 Task: Invite Team Member Softage.1@softage.net to Workspace Email Service Providers. Invite Team Member Softage.2@softage.net to Workspace Email Service Providers. Invite Team Member Softage.3@softage.net to Workspace Email Service Providers. Invite Team Member Softage.4@softage.net to Workspace Email Service Providers
Action: Mouse moved to (431, 268)
Screenshot: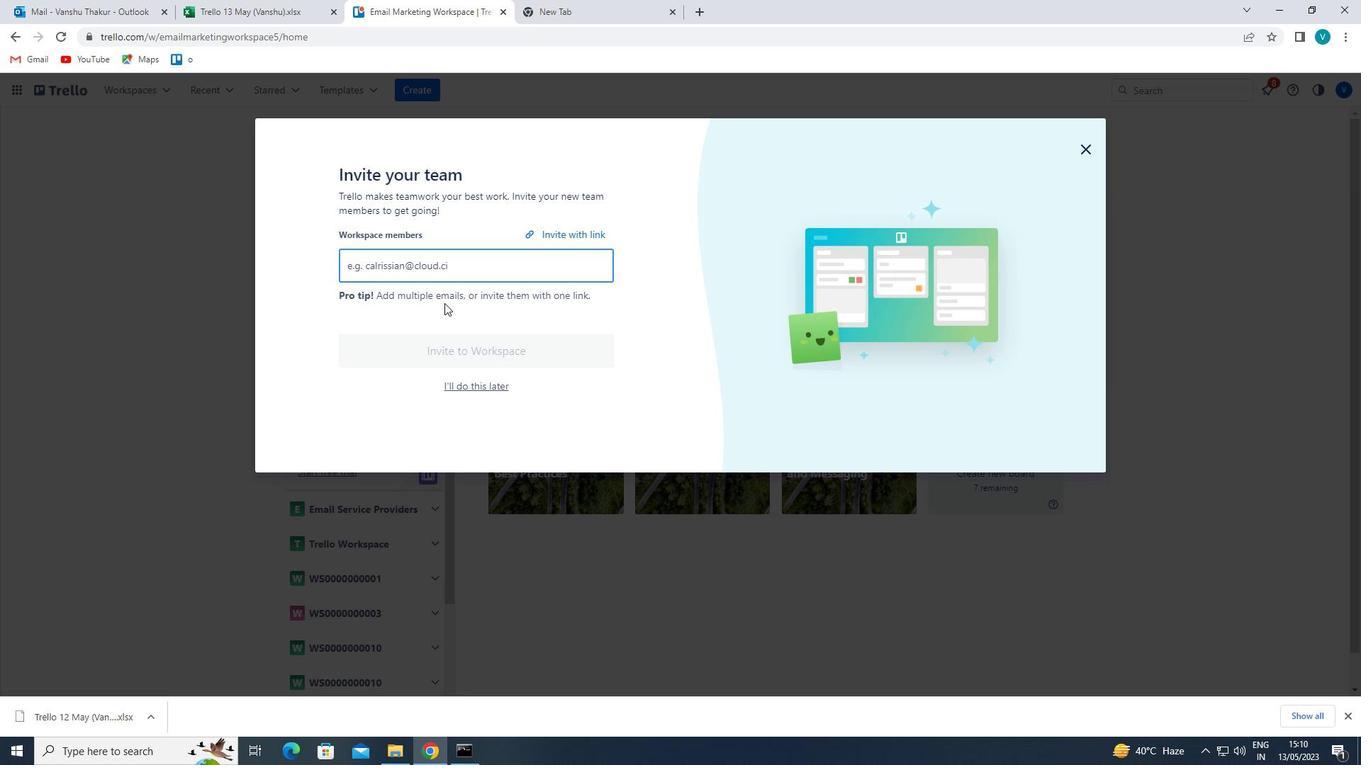 
Action: Mouse pressed left at (431, 268)
Screenshot: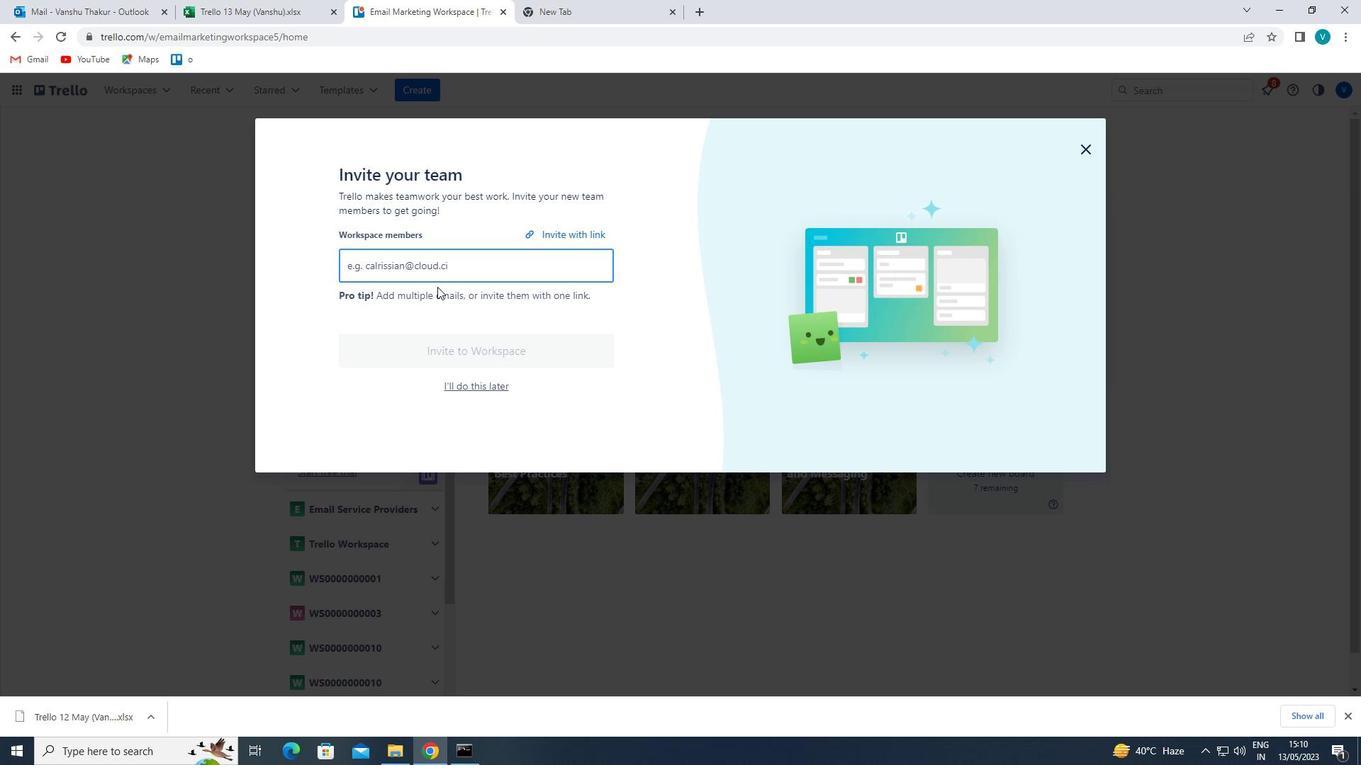 
Action: Key pressed <Key.shift>SOFTAGE.1
Screenshot: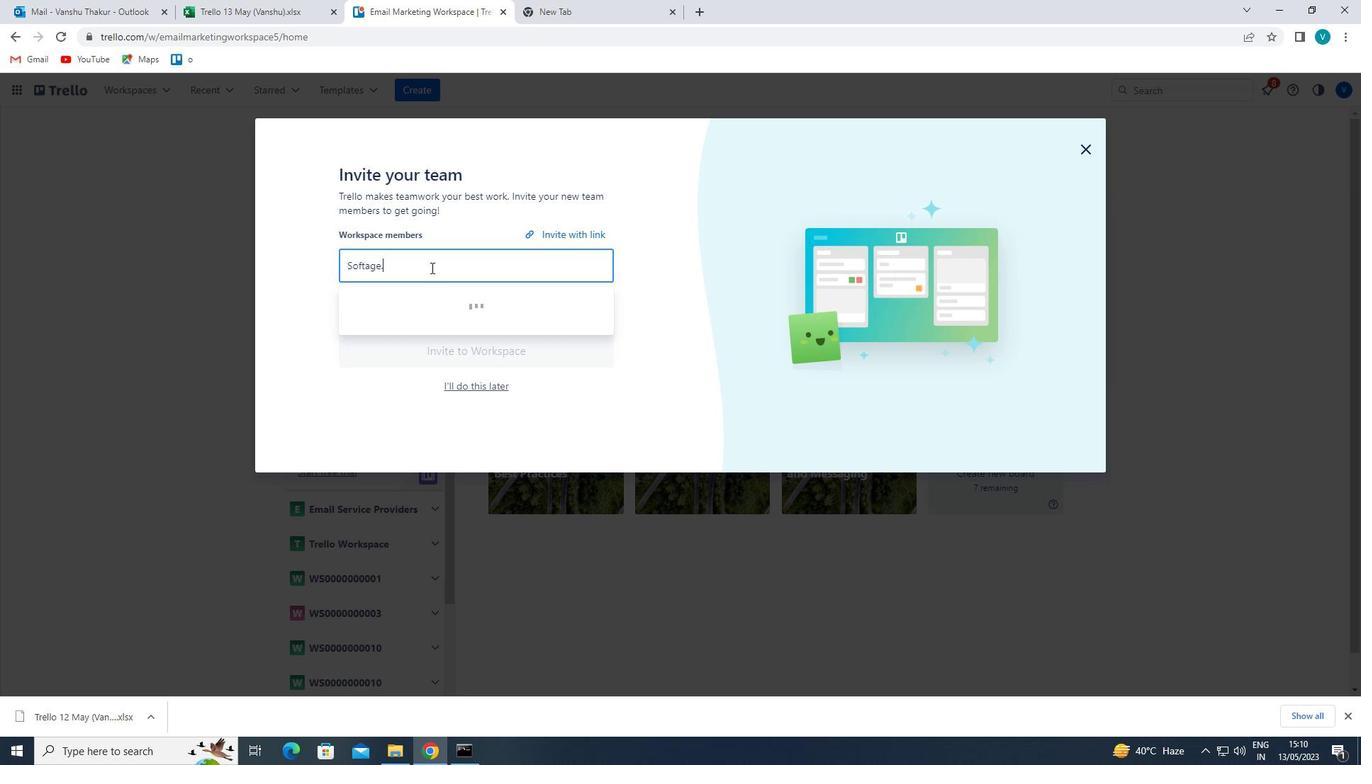 
Action: Mouse moved to (594, 344)
Screenshot: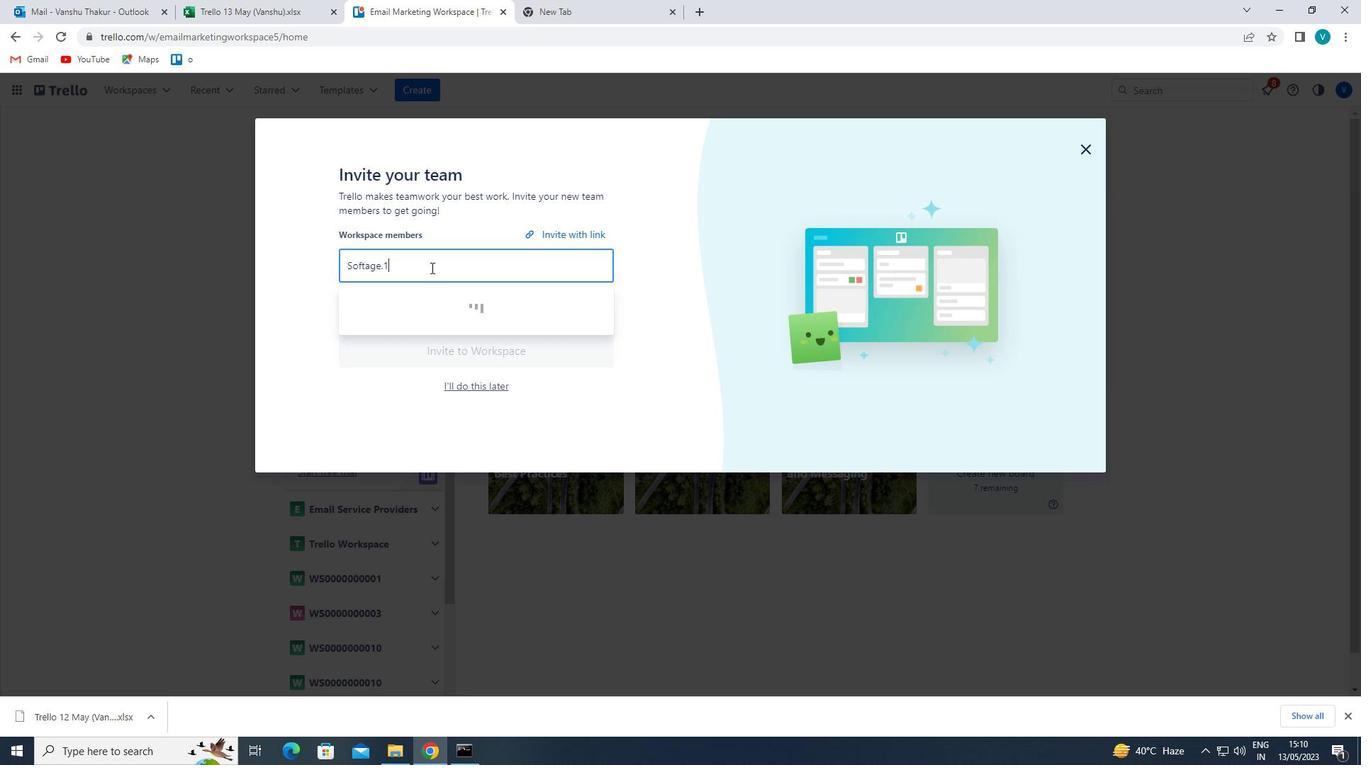 
Action: Key pressed <Key.shift>@SOFTAGE.NET<Key.enter><Key.shift>SOFTAGE.23<Key.backspace><Key.shift><Key.shift><Key.shift><Key.shift>@SOFTAGE.NET<Key.enter><Key.shift>SOFTAGE.3<Key.shift>@SOD<Key.backspace>FTAGE.NET<Key.enter><Key.shift>SOFTAGE.3<Key.backspace>4<Key.shift><Key.shift>@SOFTAGE.NET<Key.enter>
Screenshot: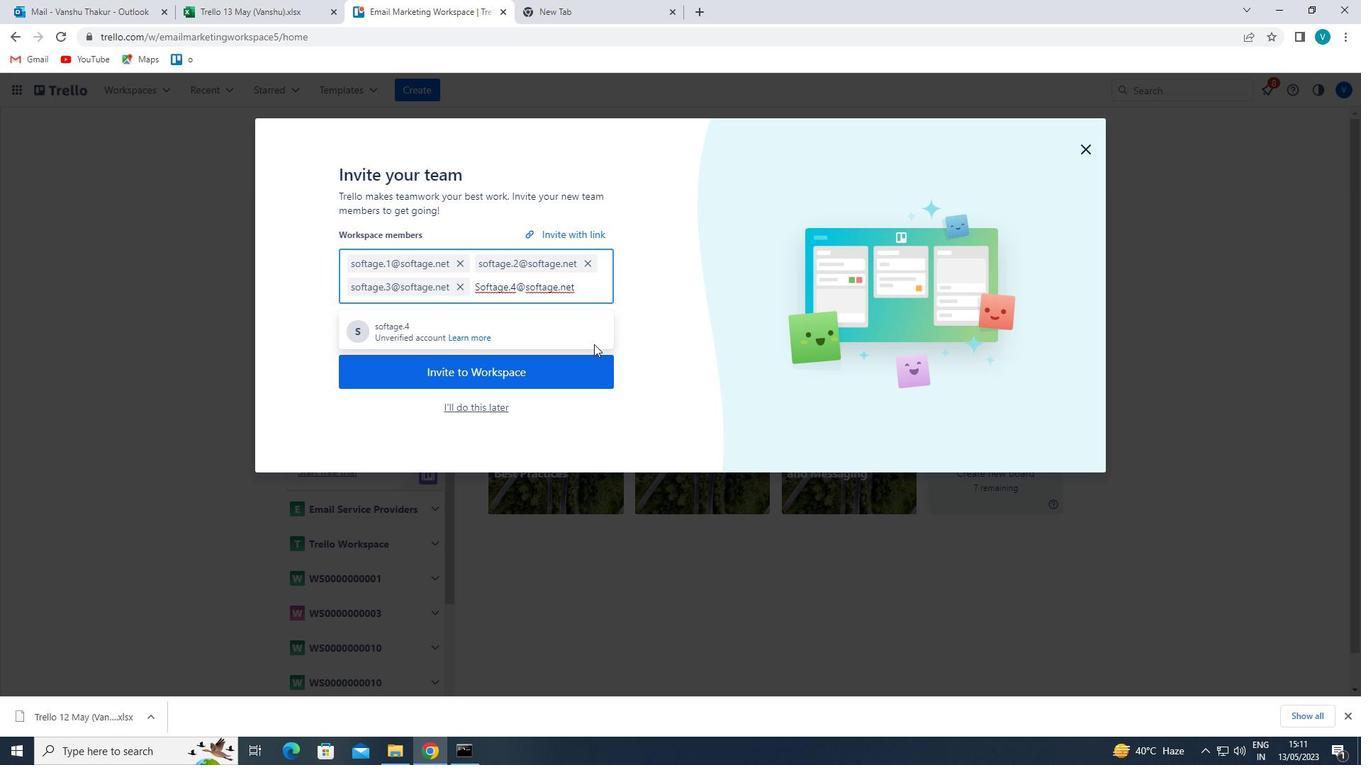 
Action: Mouse moved to (531, 387)
Screenshot: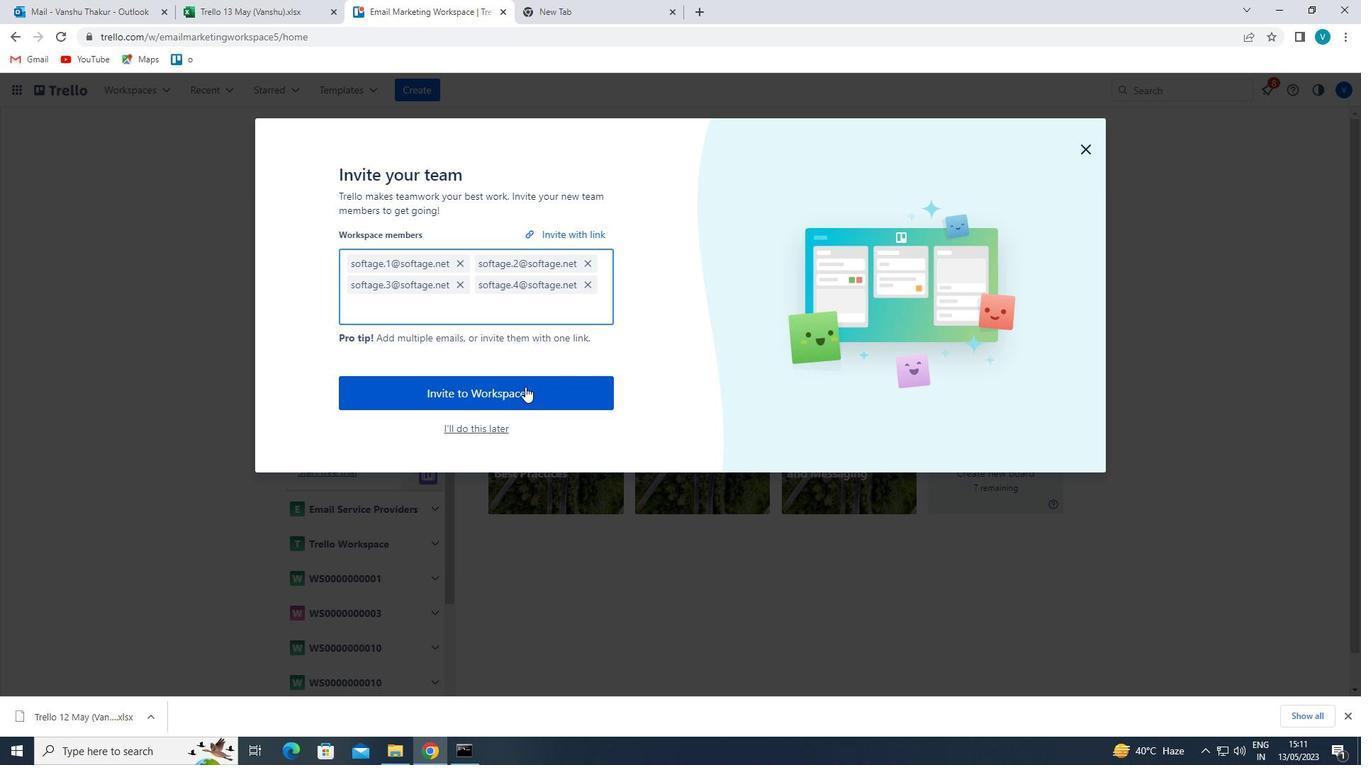 
Action: Mouse pressed left at (531, 387)
Screenshot: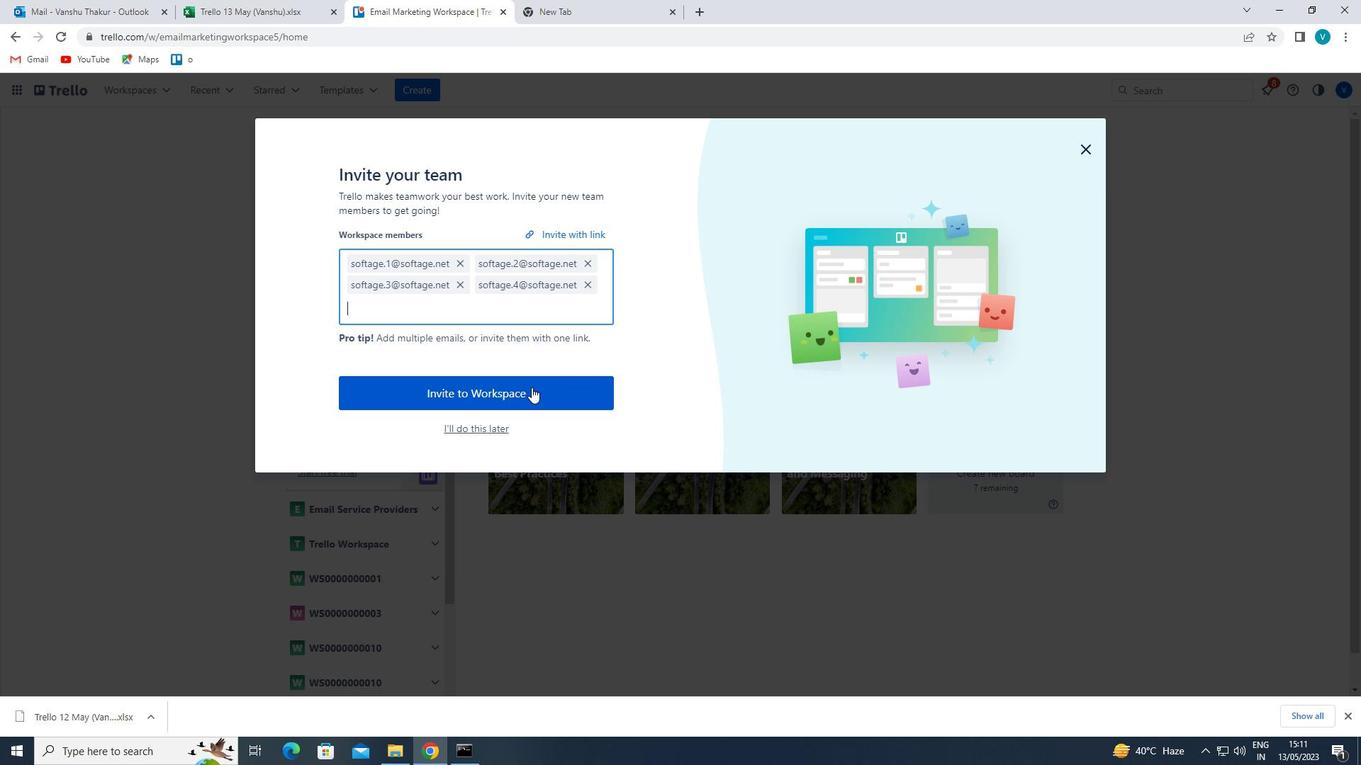 
